 Task: Add the task  Add push notification feature to the app to the section Code Commandos in the project TrendForge and add a Due Date to the respective task as 2024/02/28.
Action: Mouse moved to (546, 517)
Screenshot: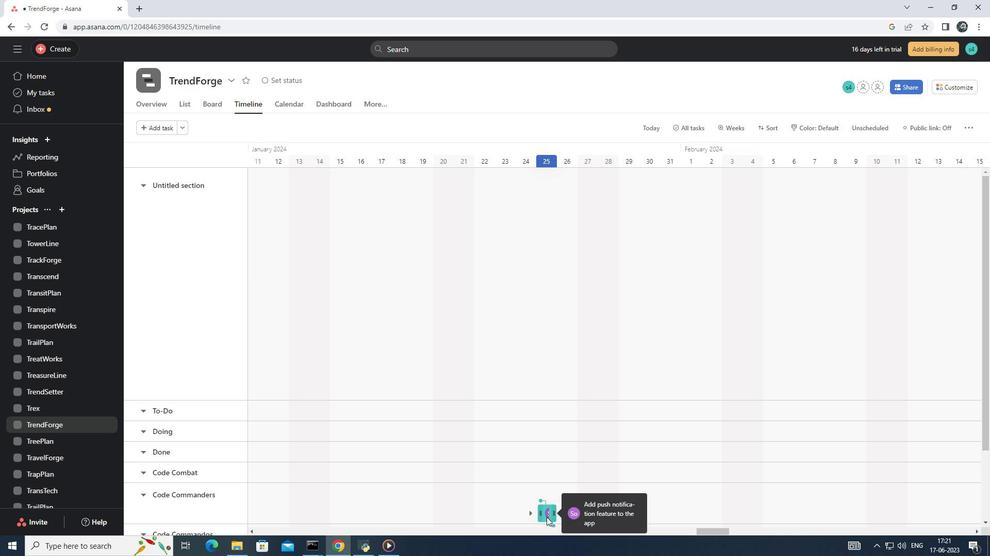 
Action: Mouse pressed left at (546, 517)
Screenshot: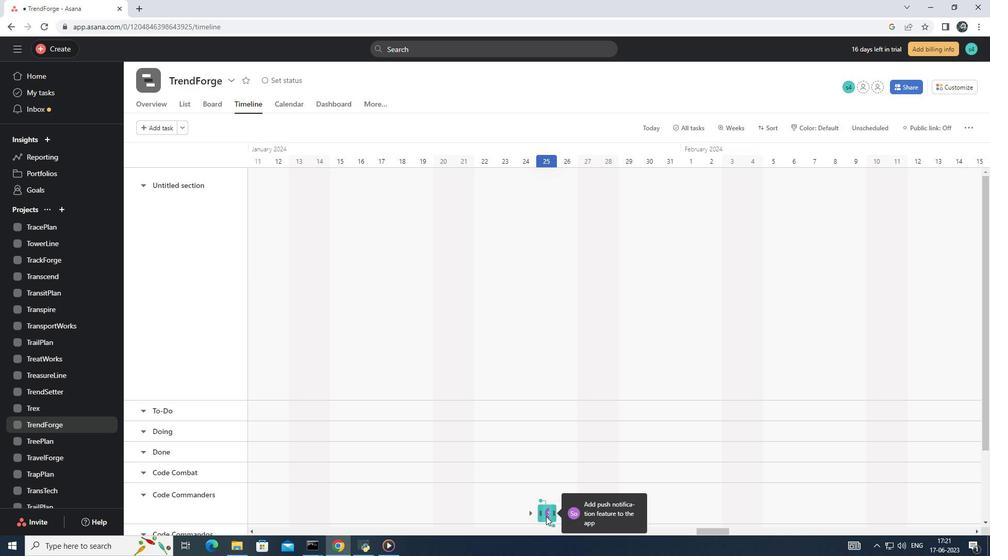 
Action: Mouse moved to (822, 224)
Screenshot: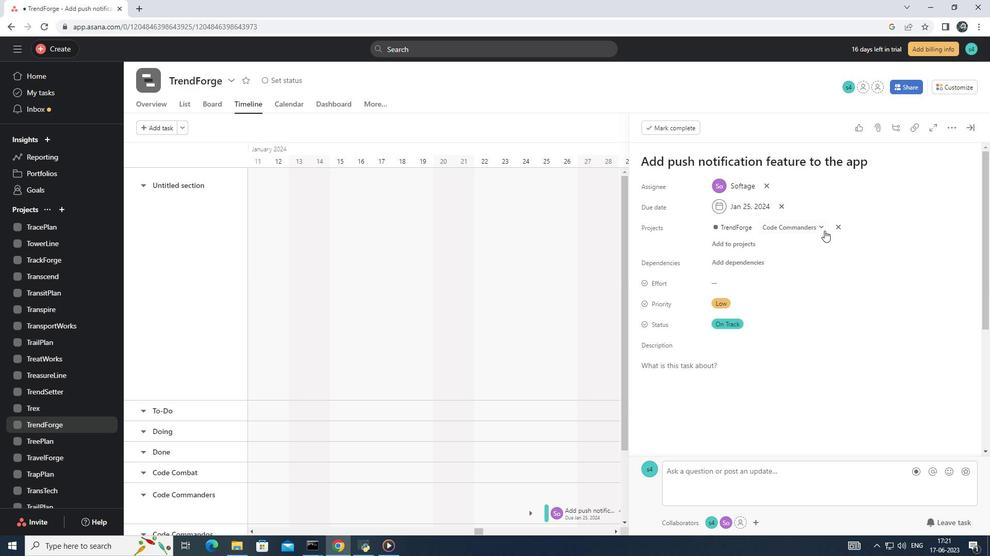 
Action: Mouse pressed left at (822, 224)
Screenshot: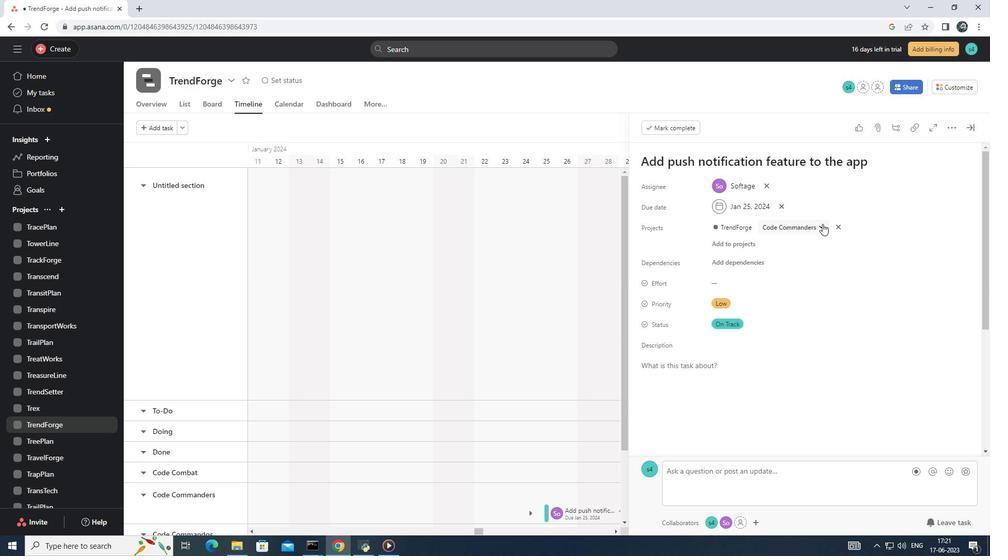 
Action: Mouse moved to (804, 367)
Screenshot: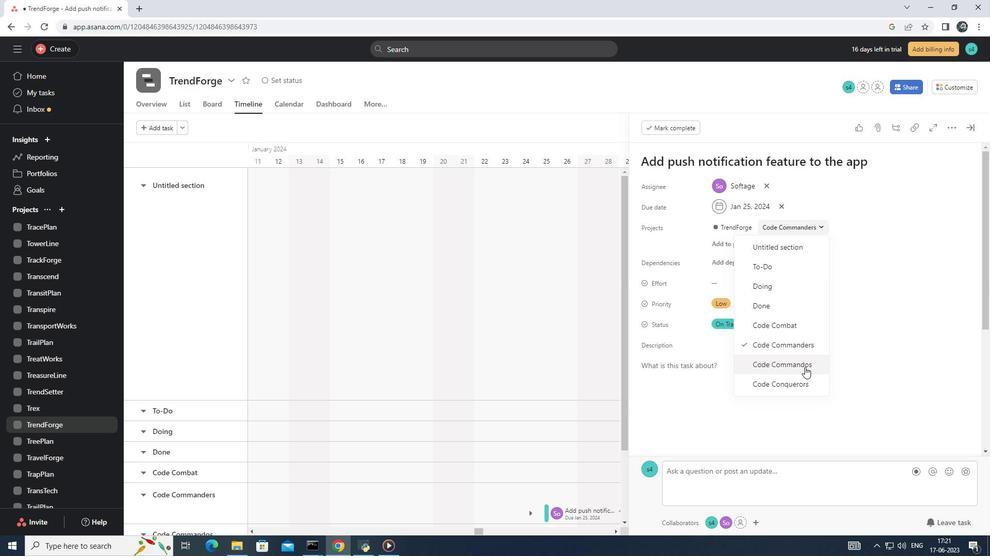
Action: Mouse pressed left at (804, 367)
Screenshot: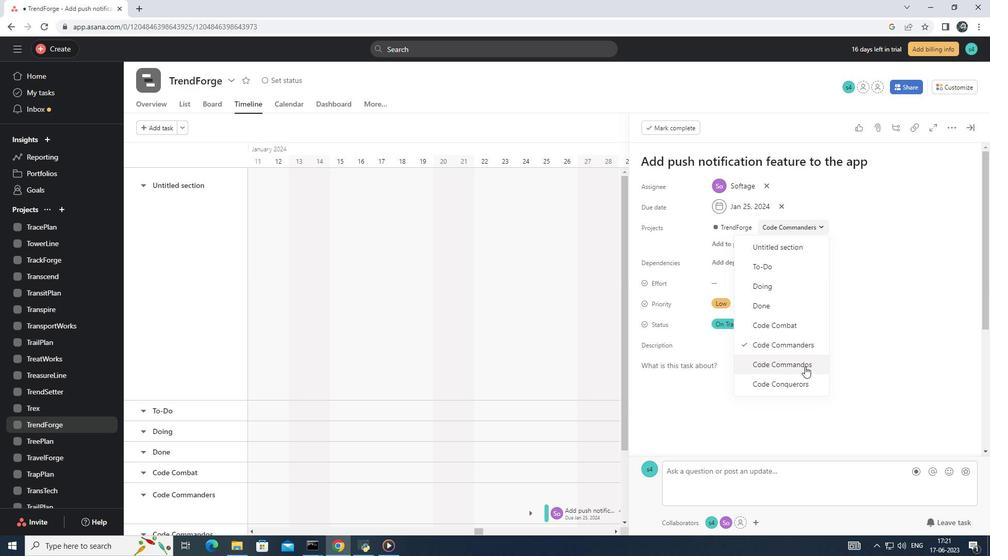 
Action: Mouse moved to (783, 205)
Screenshot: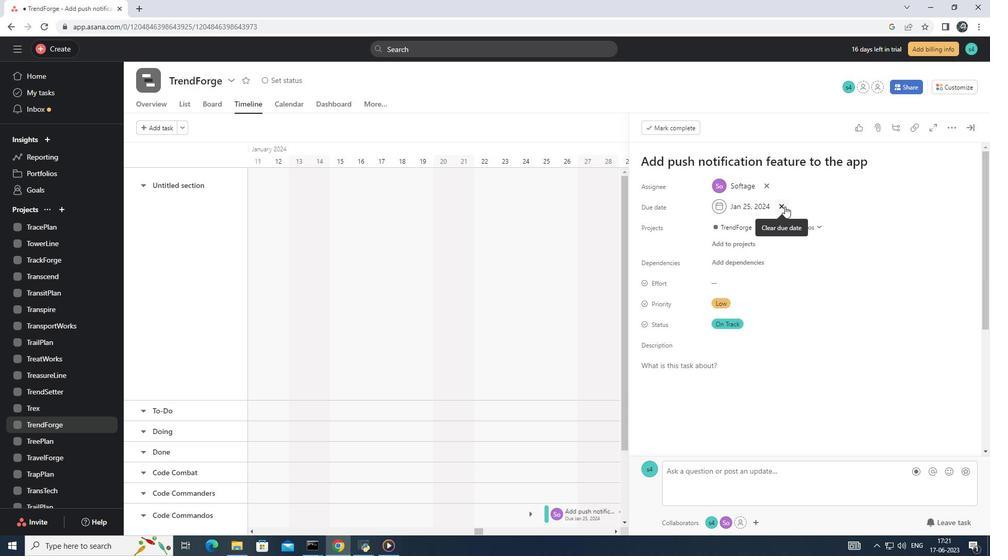 
Action: Mouse pressed left at (783, 205)
Screenshot: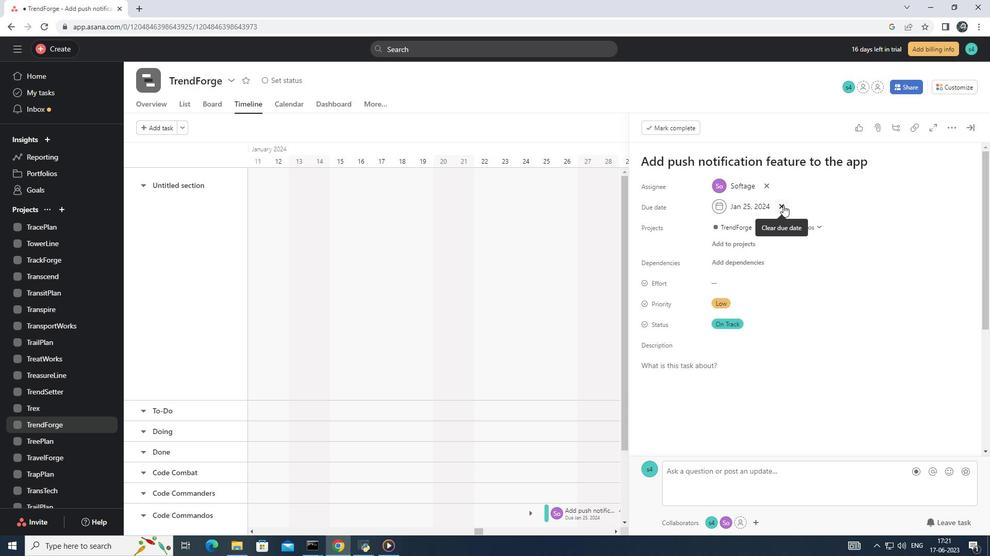 
Action: Mouse moved to (716, 206)
Screenshot: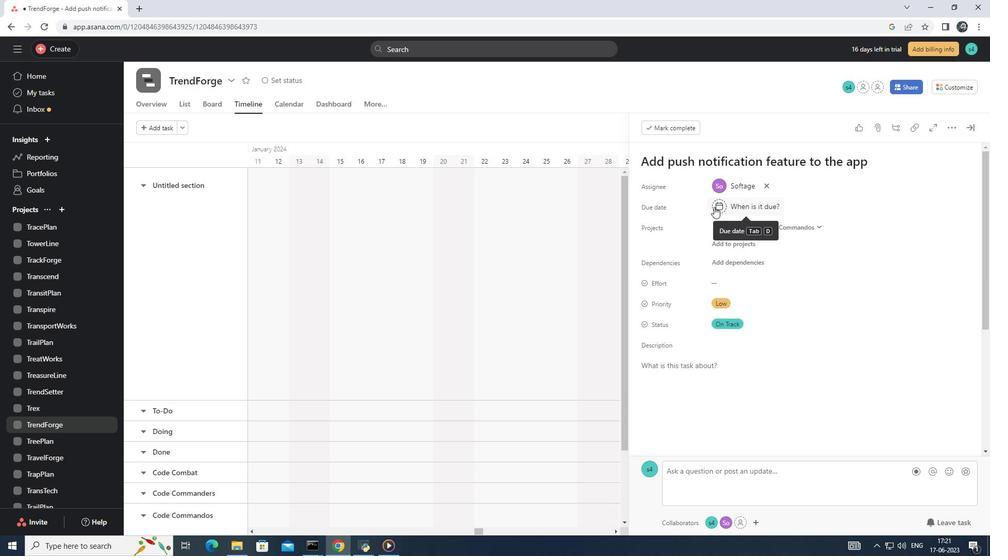 
Action: Mouse pressed left at (716, 206)
Screenshot: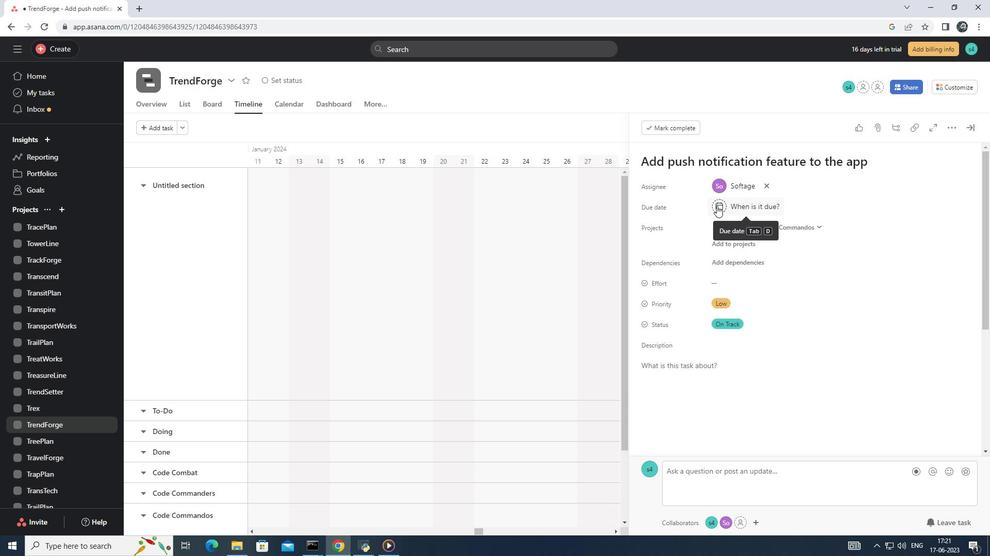 
Action: Mouse moved to (807, 236)
Screenshot: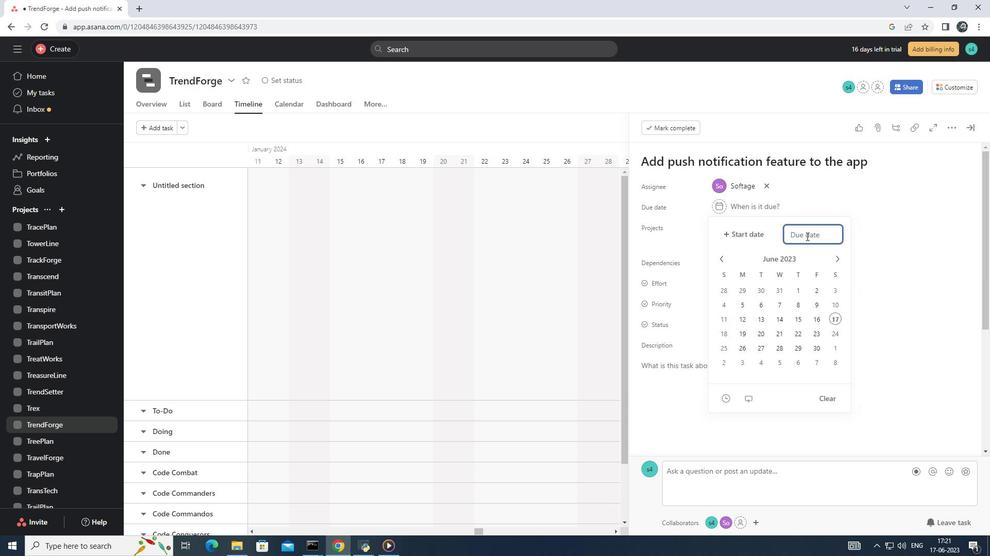 
Action: Mouse pressed left at (807, 236)
Screenshot: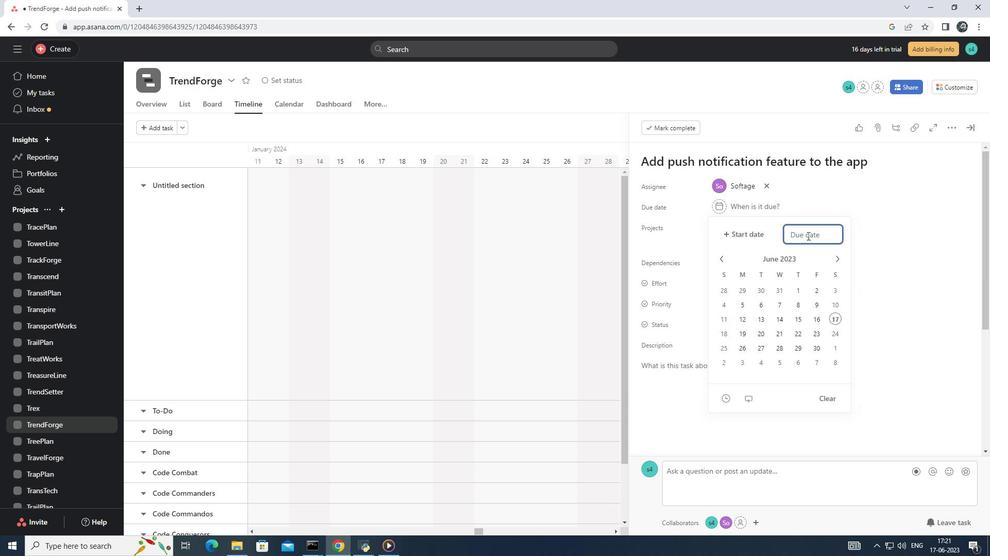 
Action: Key pressed 2024/02/28<Key.enter>
Screenshot: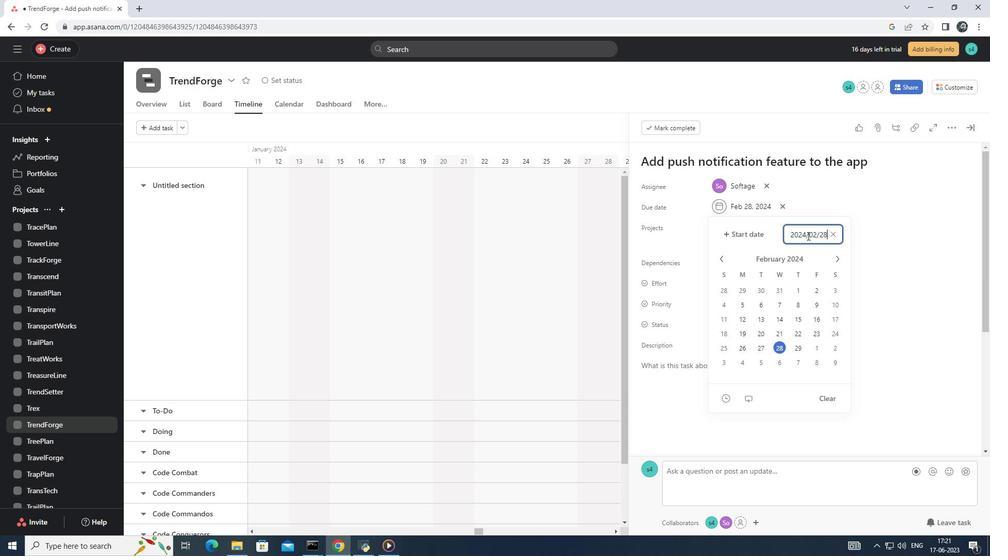 
